 Task: Select a due date automation when advanced on, 2 days before a card is due add basic assigned to member @aryan at 11:00 AM.
Action: Mouse moved to (1202, 96)
Screenshot: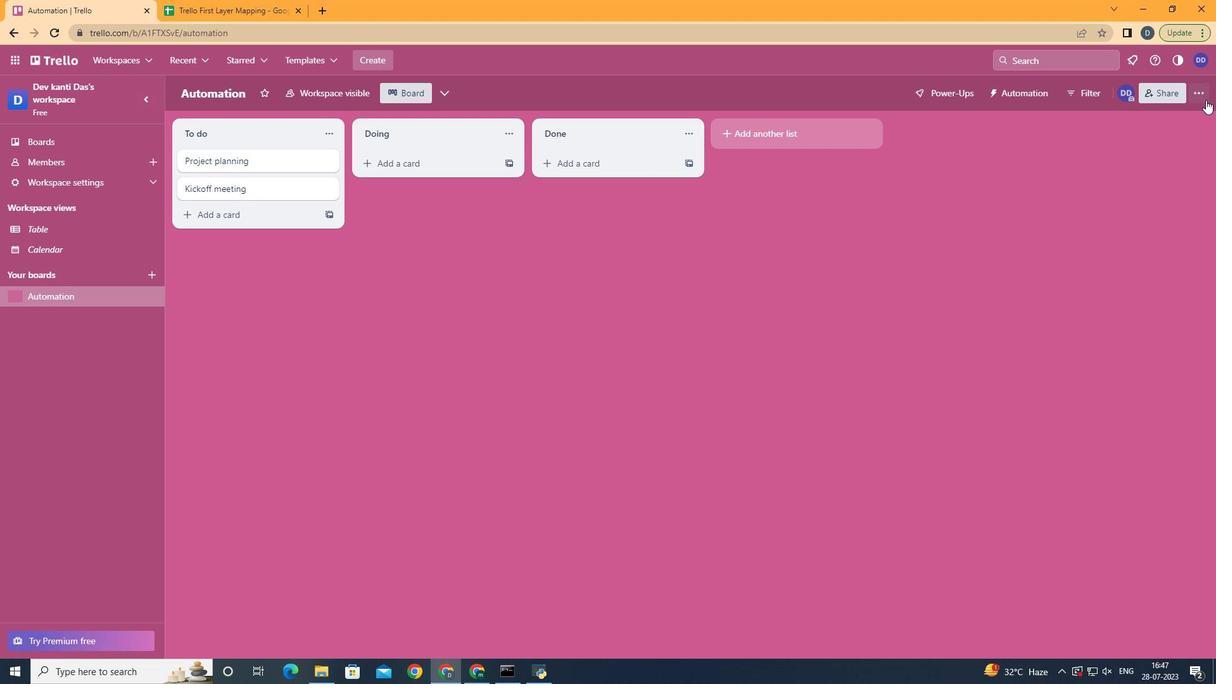 
Action: Mouse pressed left at (1202, 96)
Screenshot: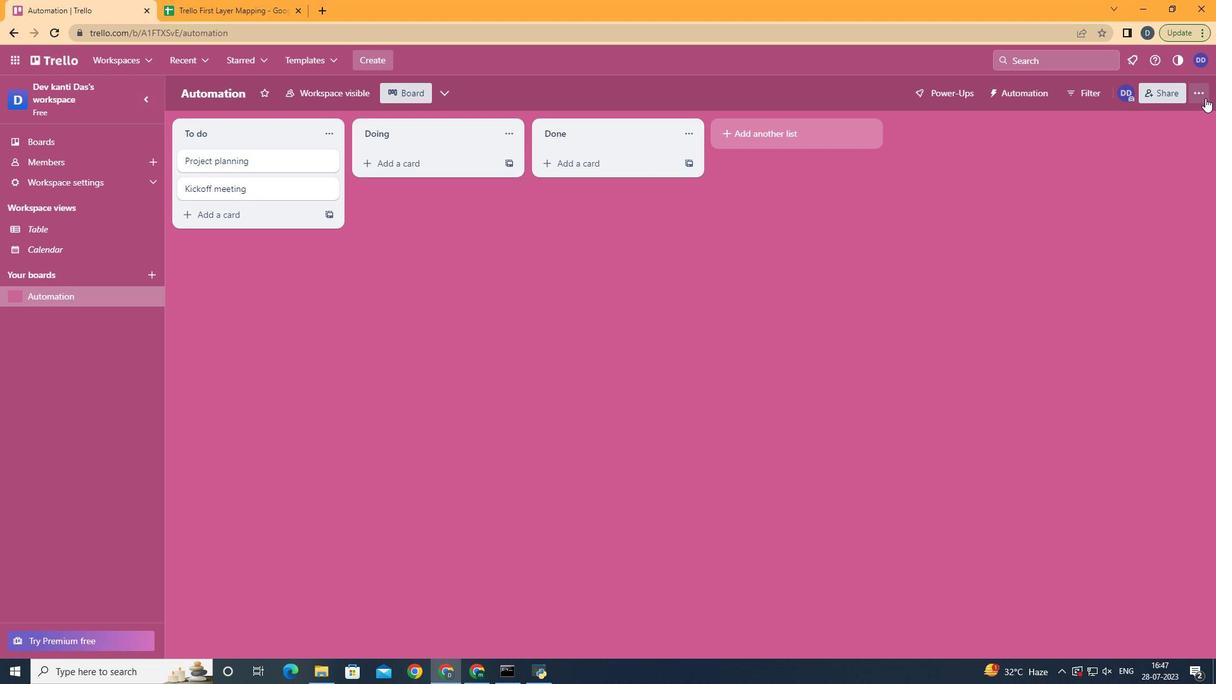 
Action: Mouse moved to (1075, 283)
Screenshot: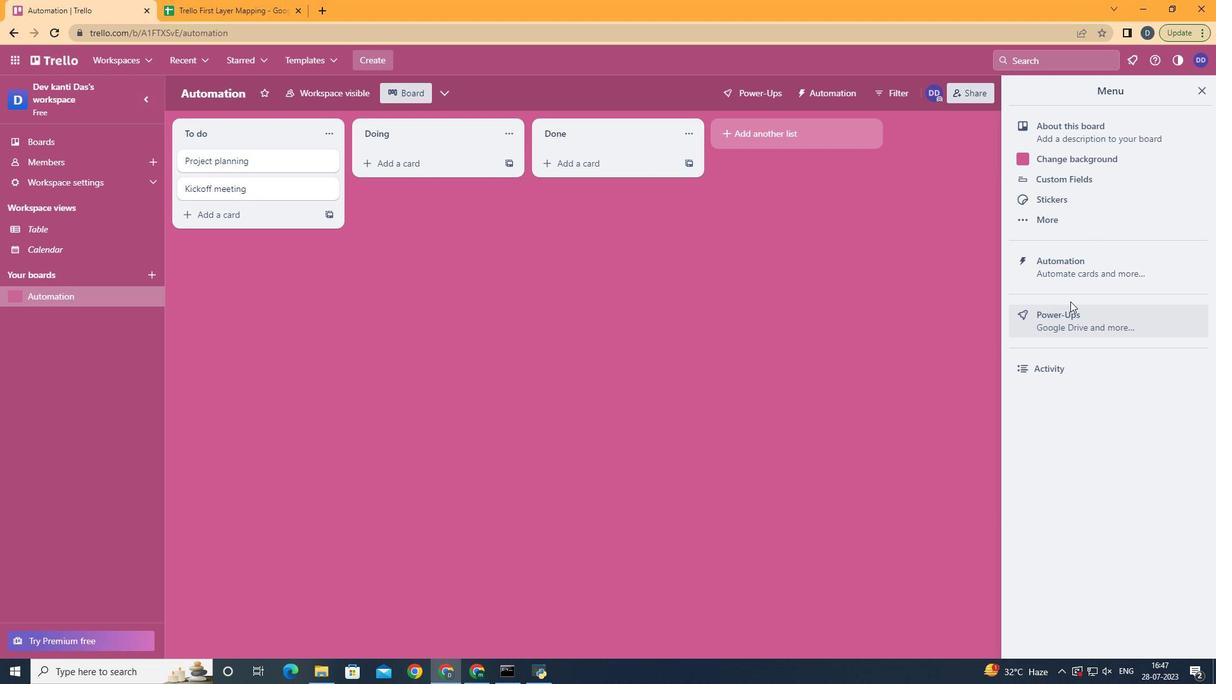 
Action: Mouse pressed left at (1075, 283)
Screenshot: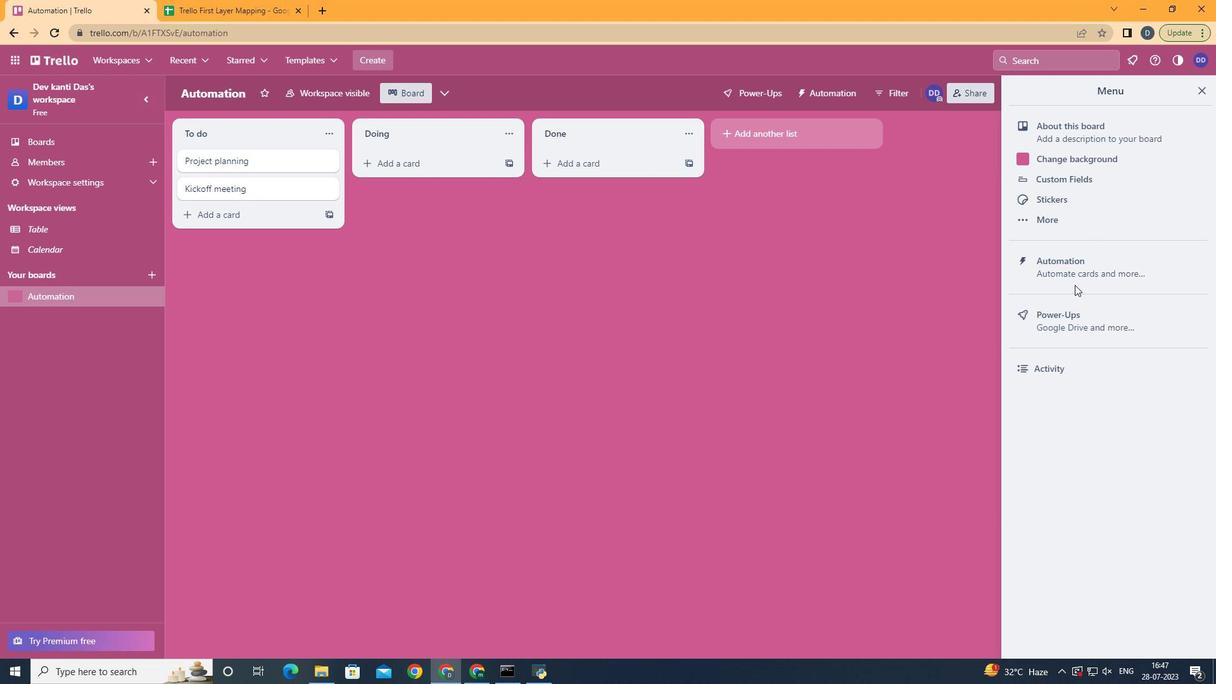 
Action: Mouse moved to (276, 256)
Screenshot: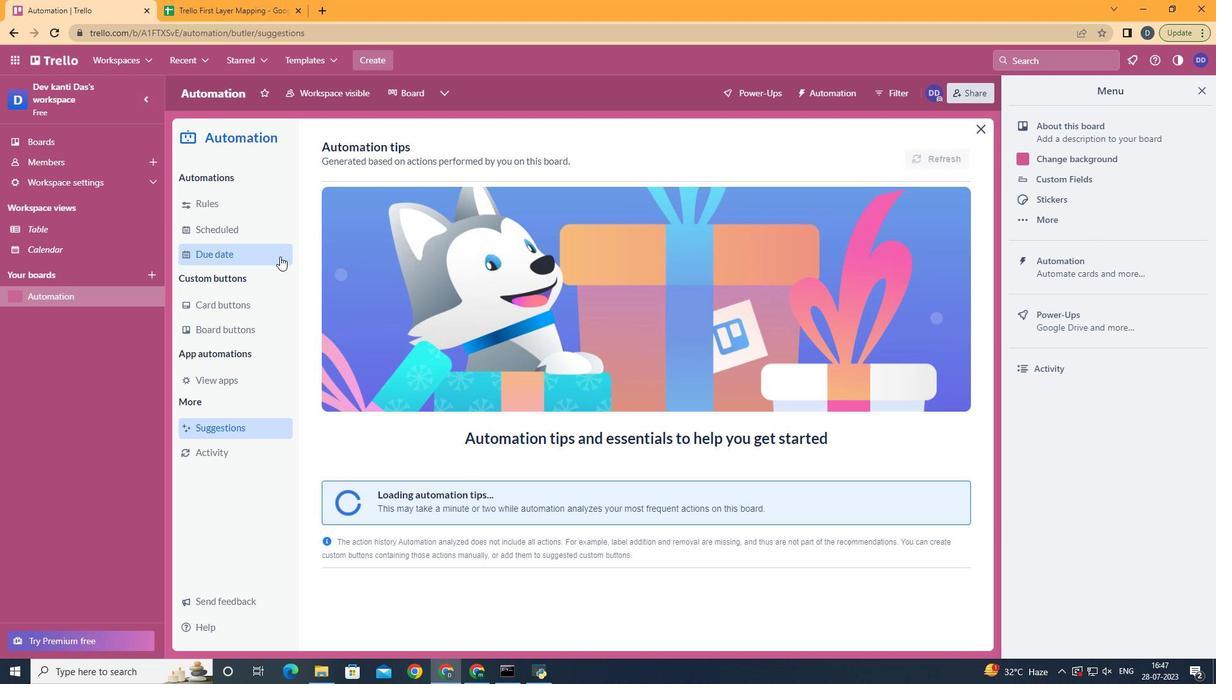 
Action: Mouse pressed left at (276, 256)
Screenshot: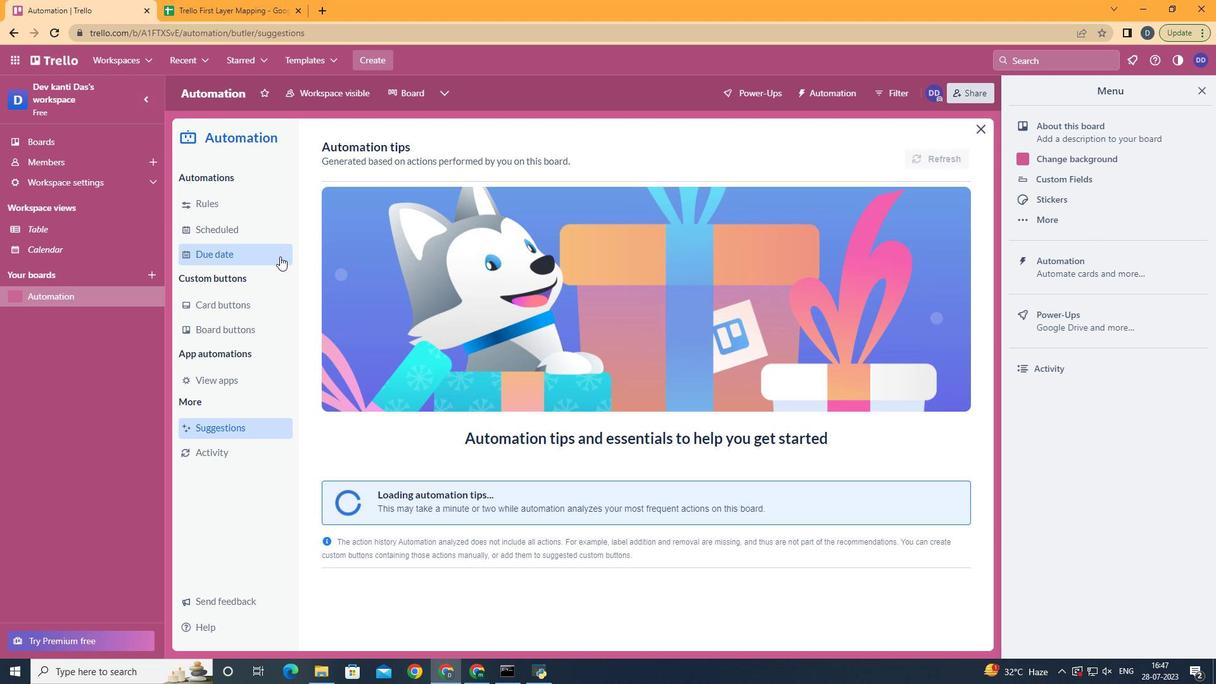 
Action: Mouse moved to (934, 149)
Screenshot: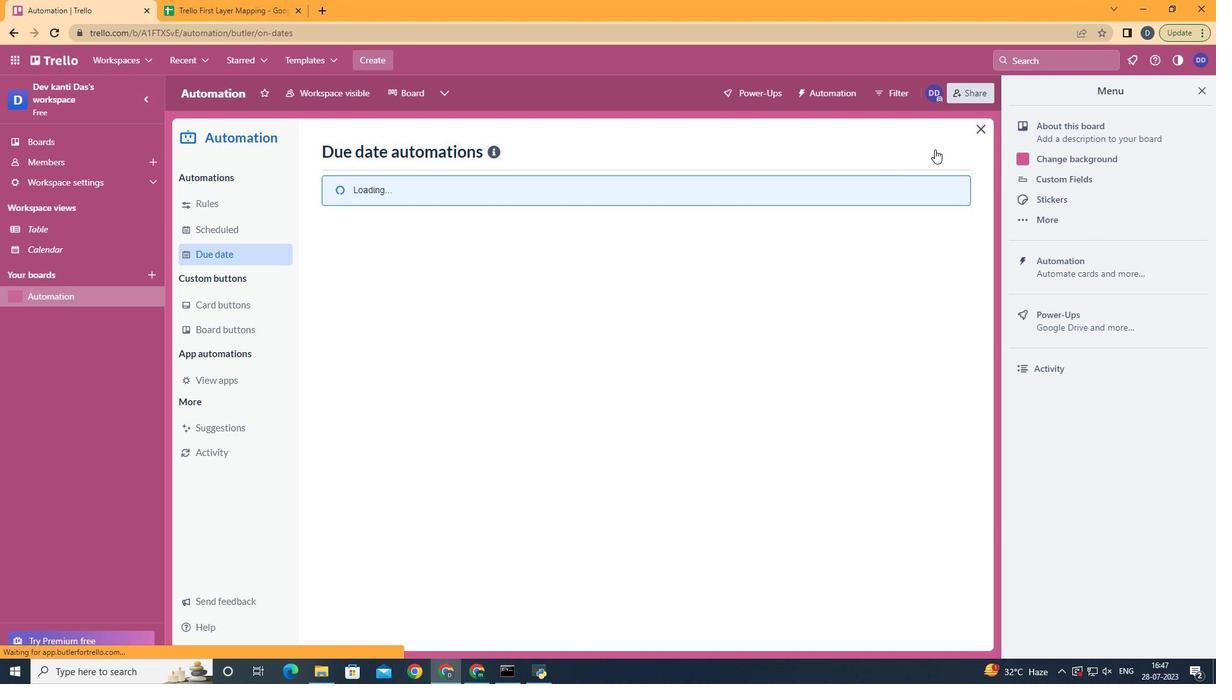 
Action: Mouse pressed left at (934, 149)
Screenshot: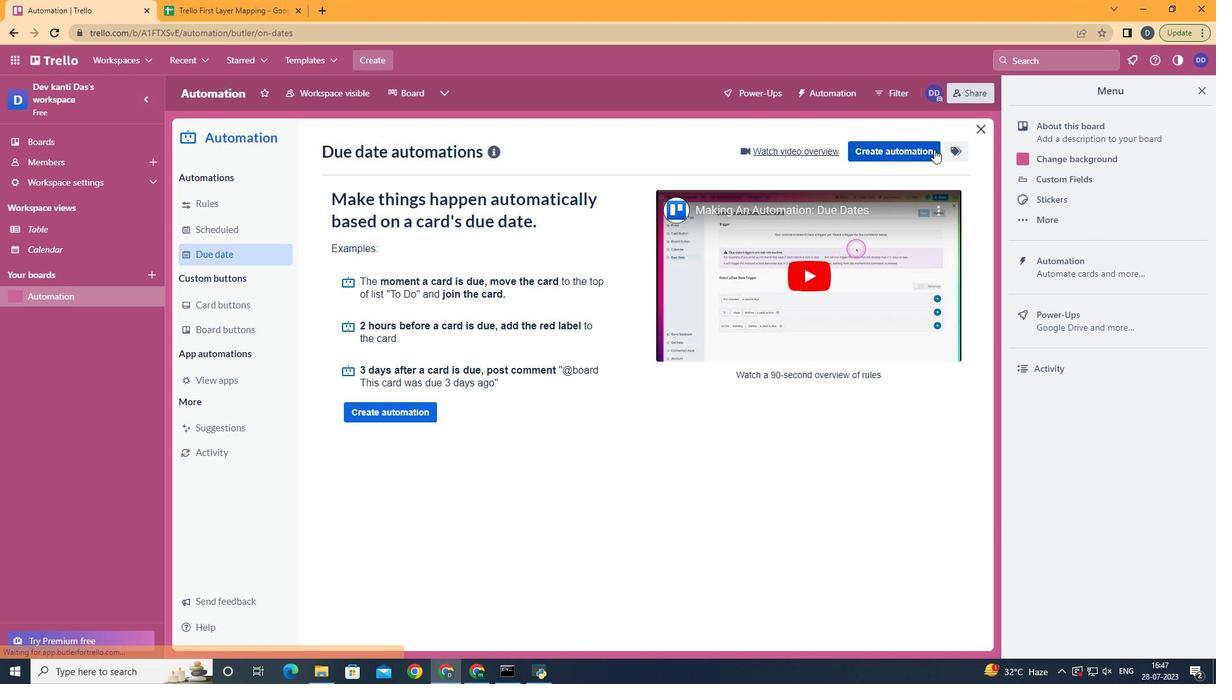 
Action: Mouse moved to (701, 268)
Screenshot: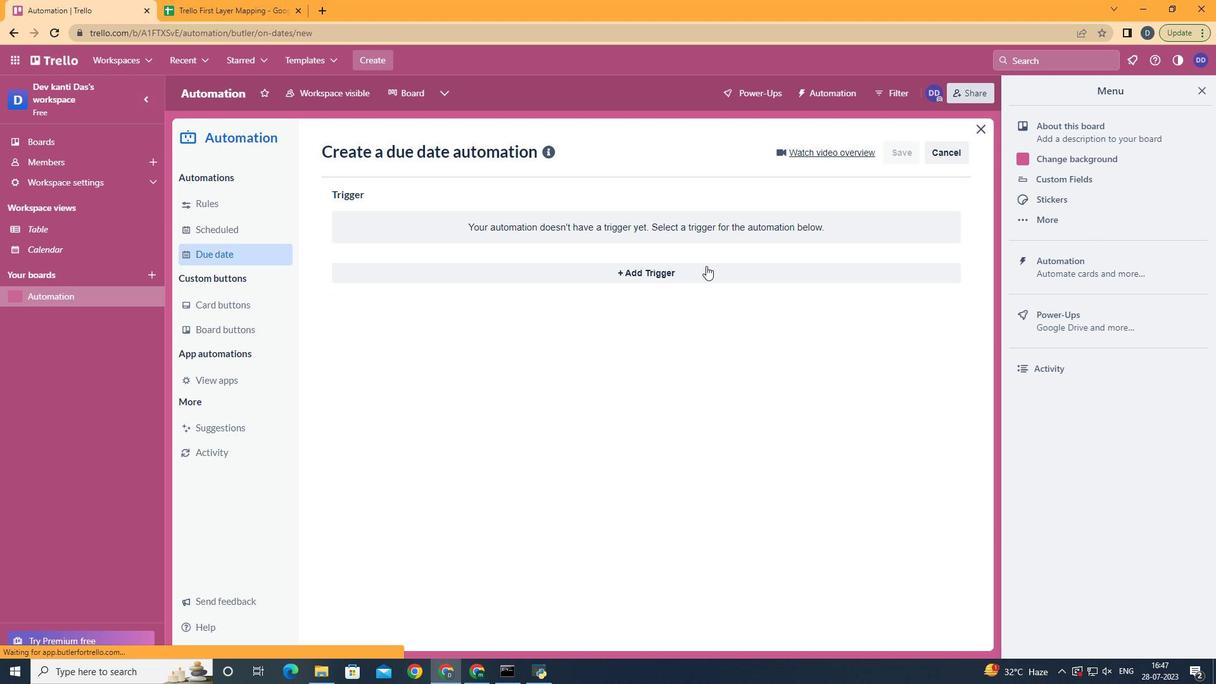 
Action: Mouse pressed left at (701, 268)
Screenshot: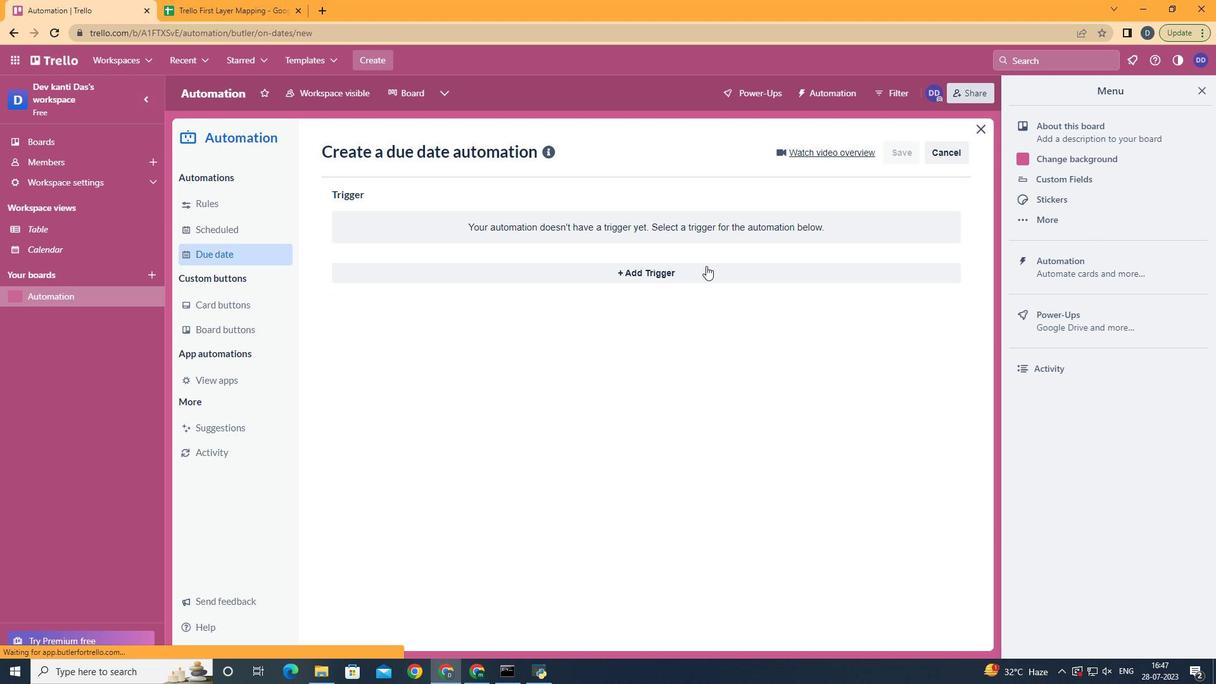 
Action: Mouse moved to (504, 467)
Screenshot: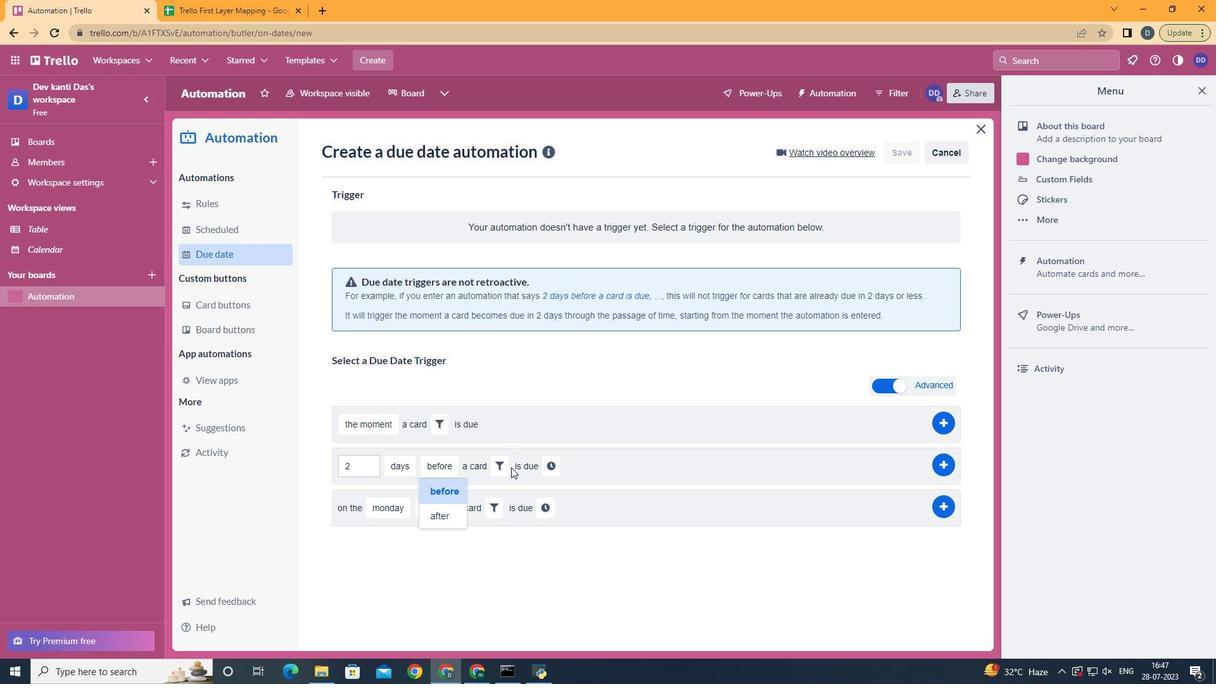 
Action: Mouse pressed left at (504, 467)
Screenshot: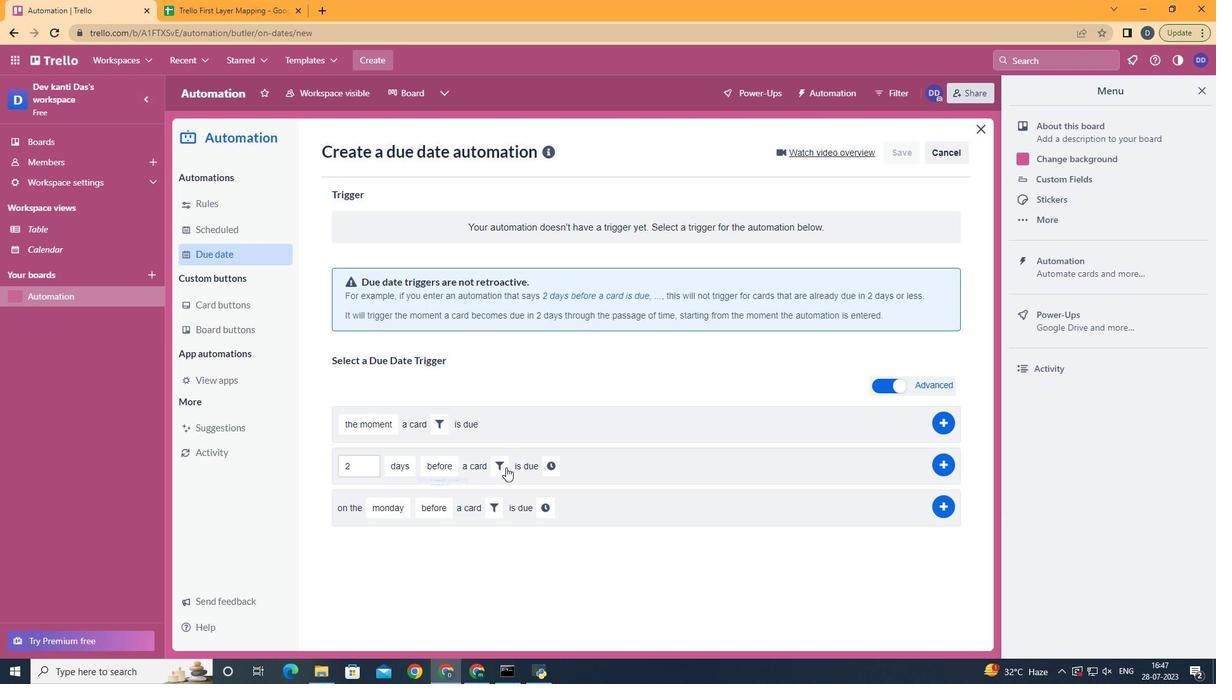 
Action: Mouse moved to (628, 555)
Screenshot: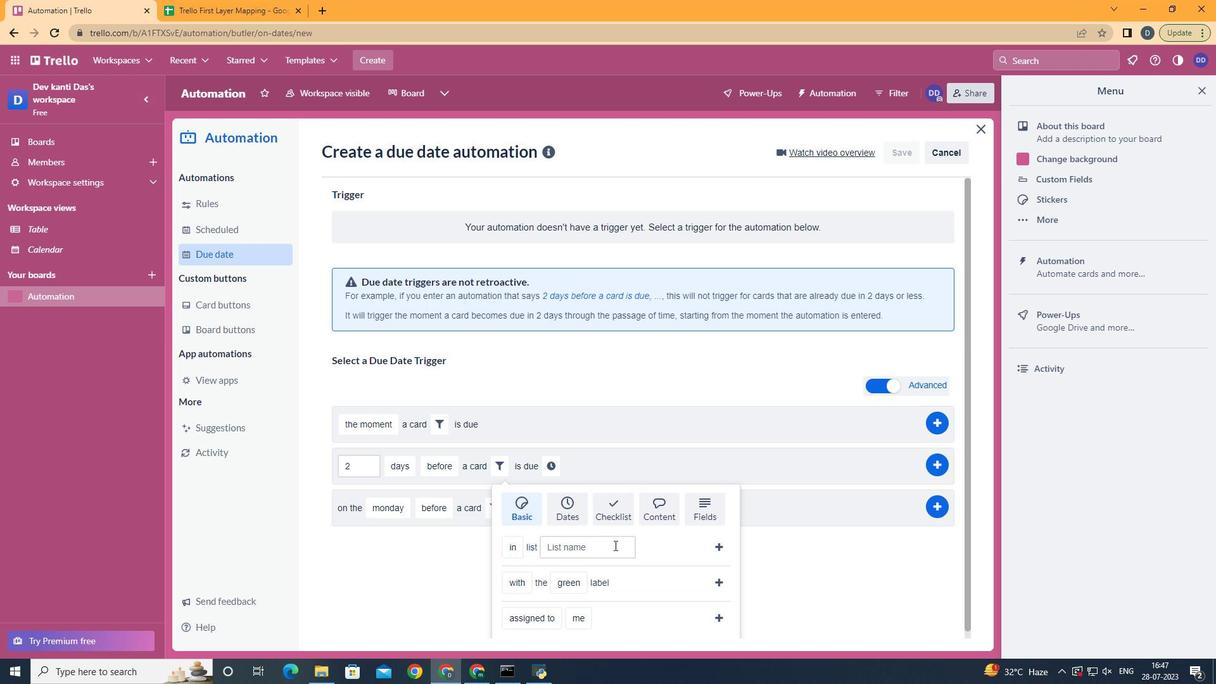 
Action: Mouse scrolled (628, 555) with delta (0, 0)
Screenshot: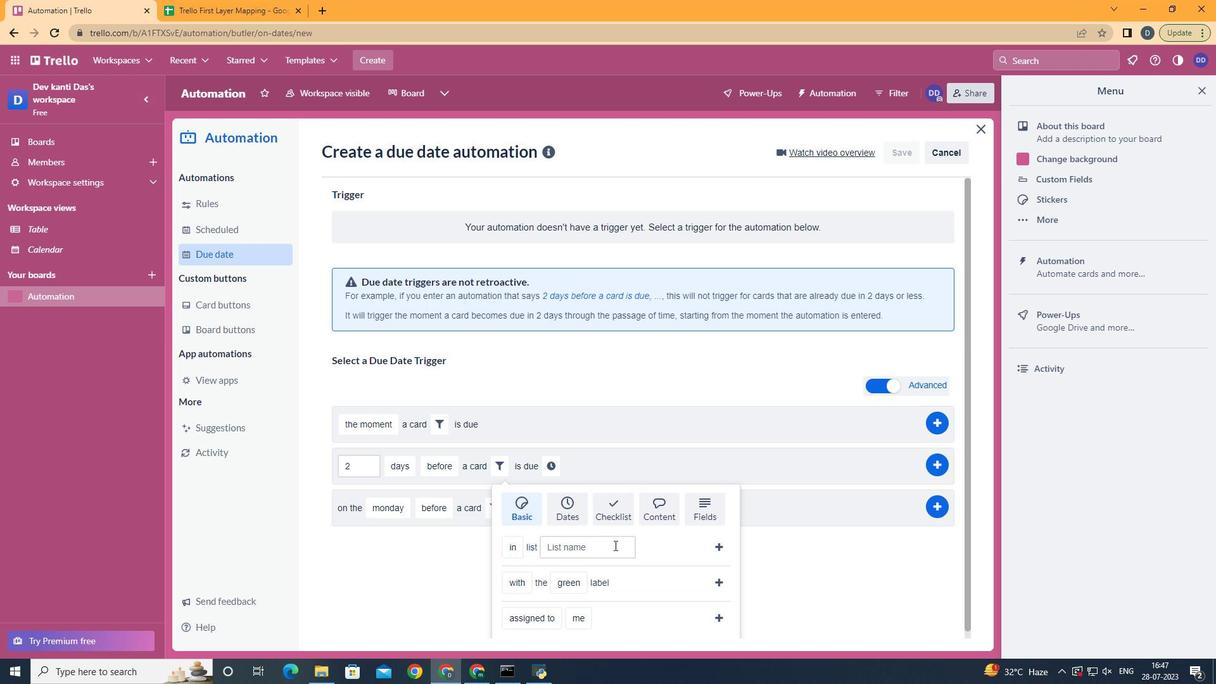 
Action: Mouse scrolled (628, 555) with delta (0, 0)
Screenshot: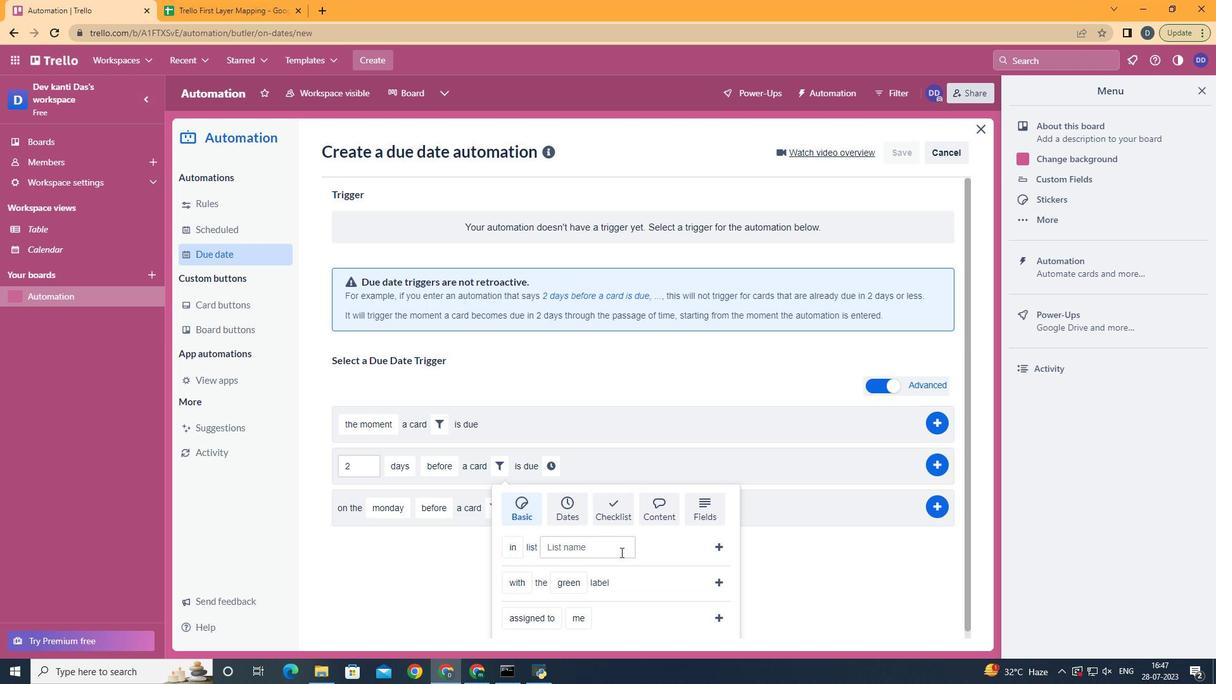 
Action: Mouse moved to (563, 539)
Screenshot: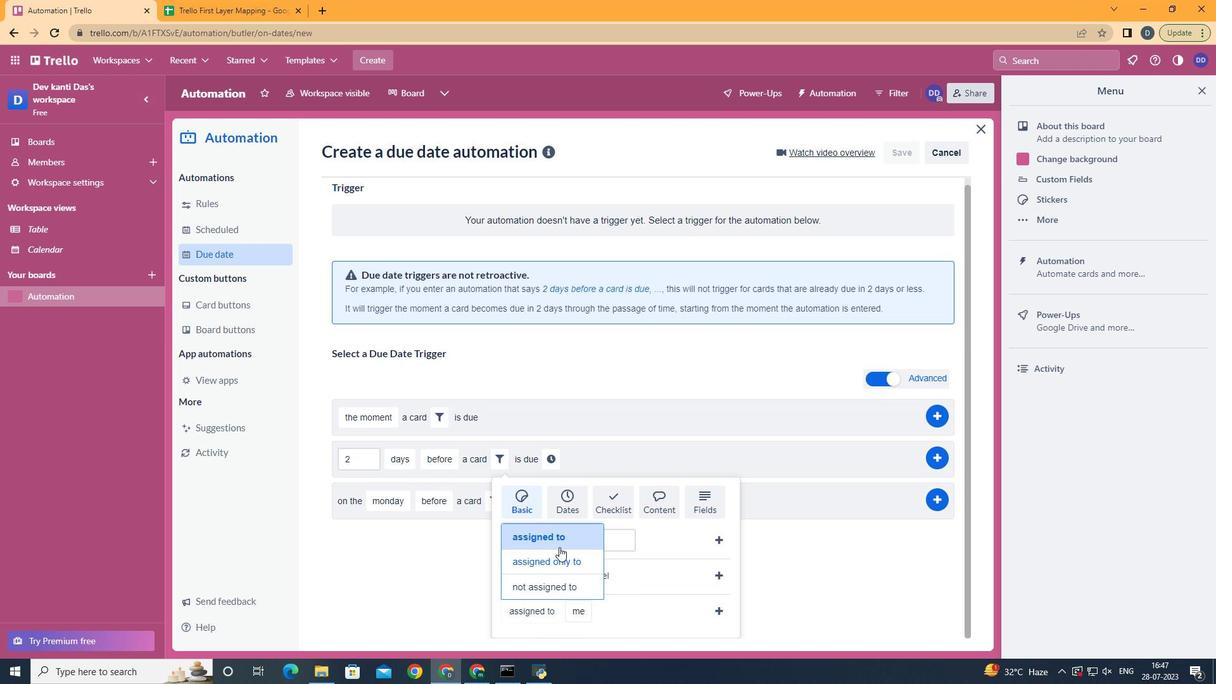 
Action: Mouse pressed left at (563, 539)
Screenshot: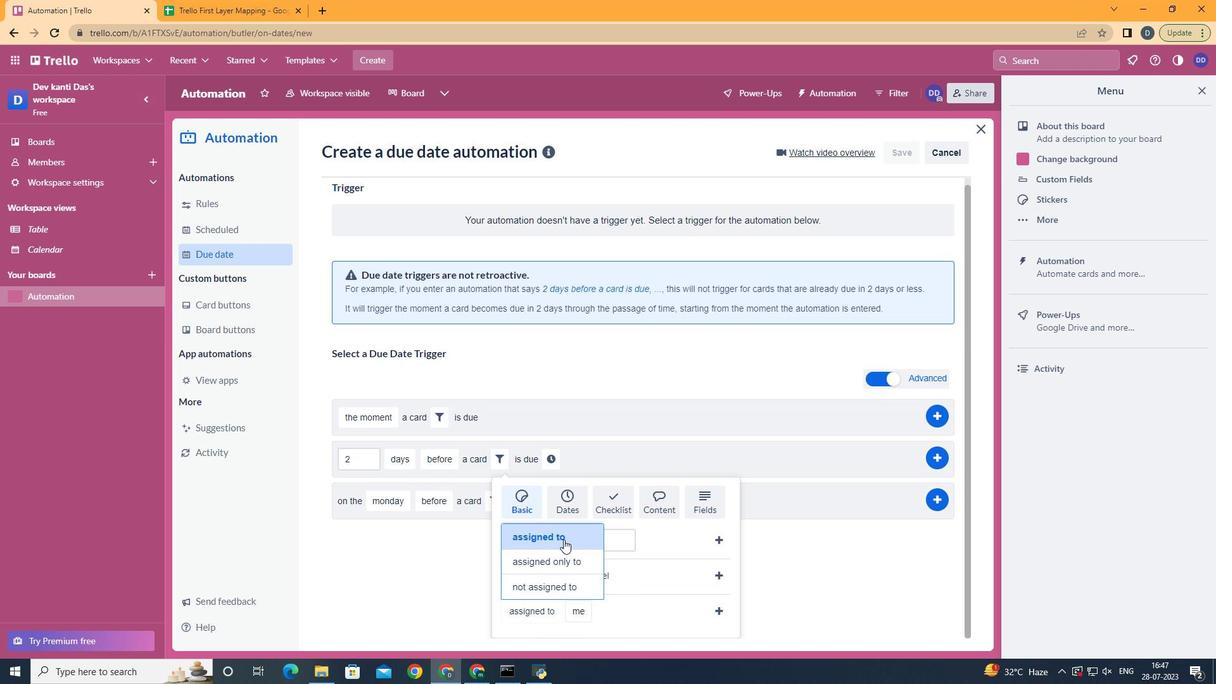 
Action: Mouse moved to (594, 584)
Screenshot: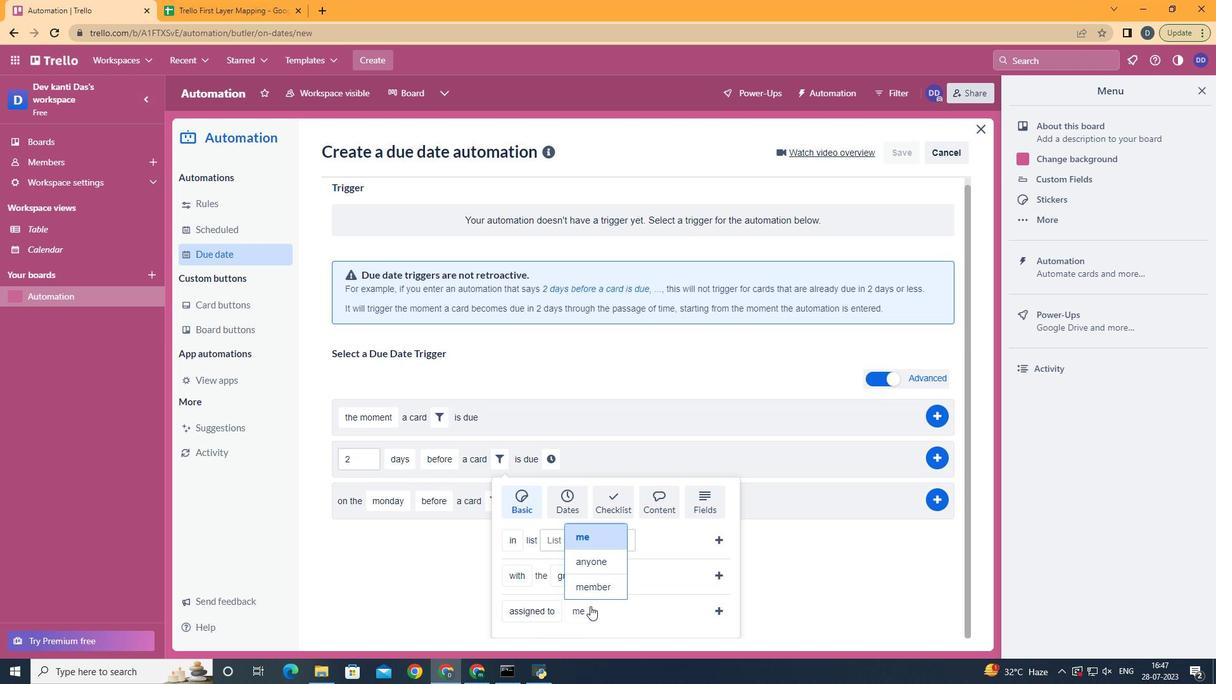 
Action: Mouse pressed left at (594, 584)
Screenshot: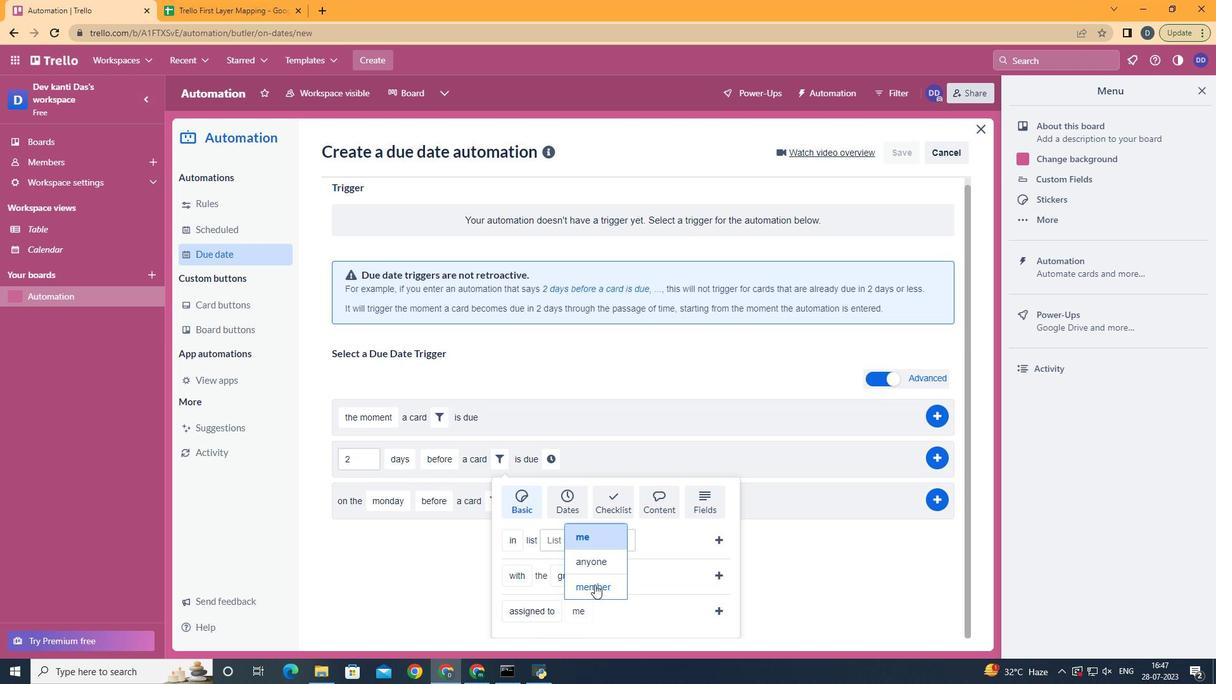 
Action: Mouse moved to (681, 602)
Screenshot: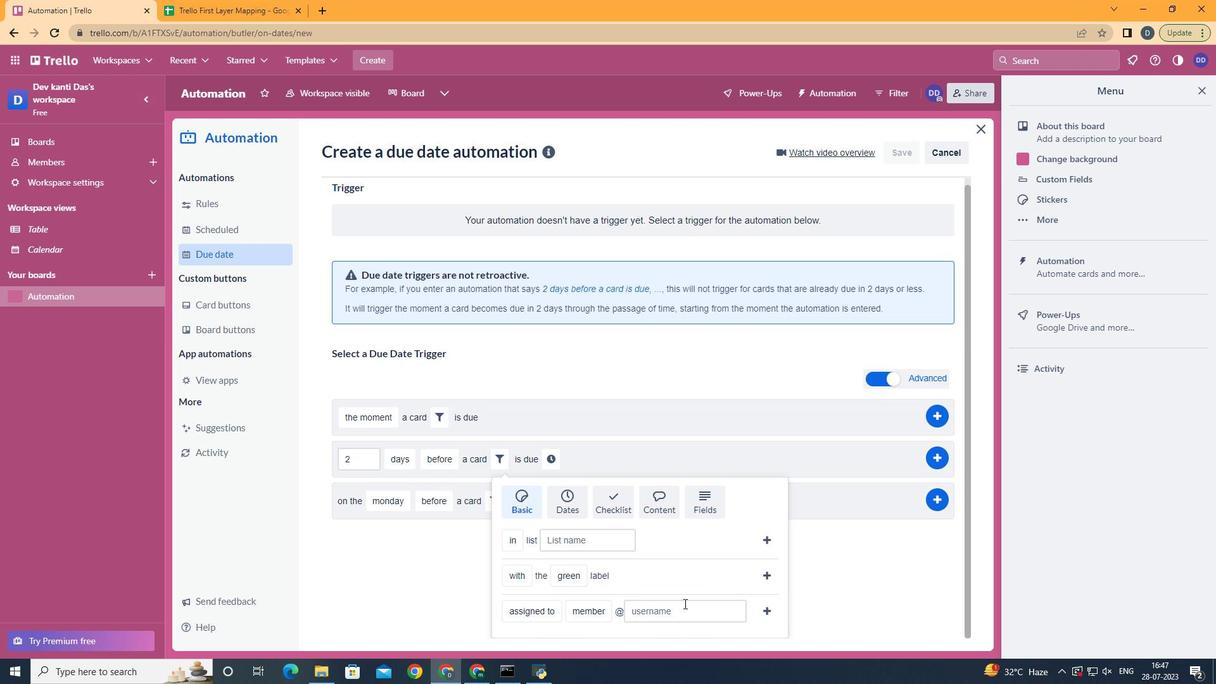 
Action: Mouse pressed left at (681, 602)
Screenshot: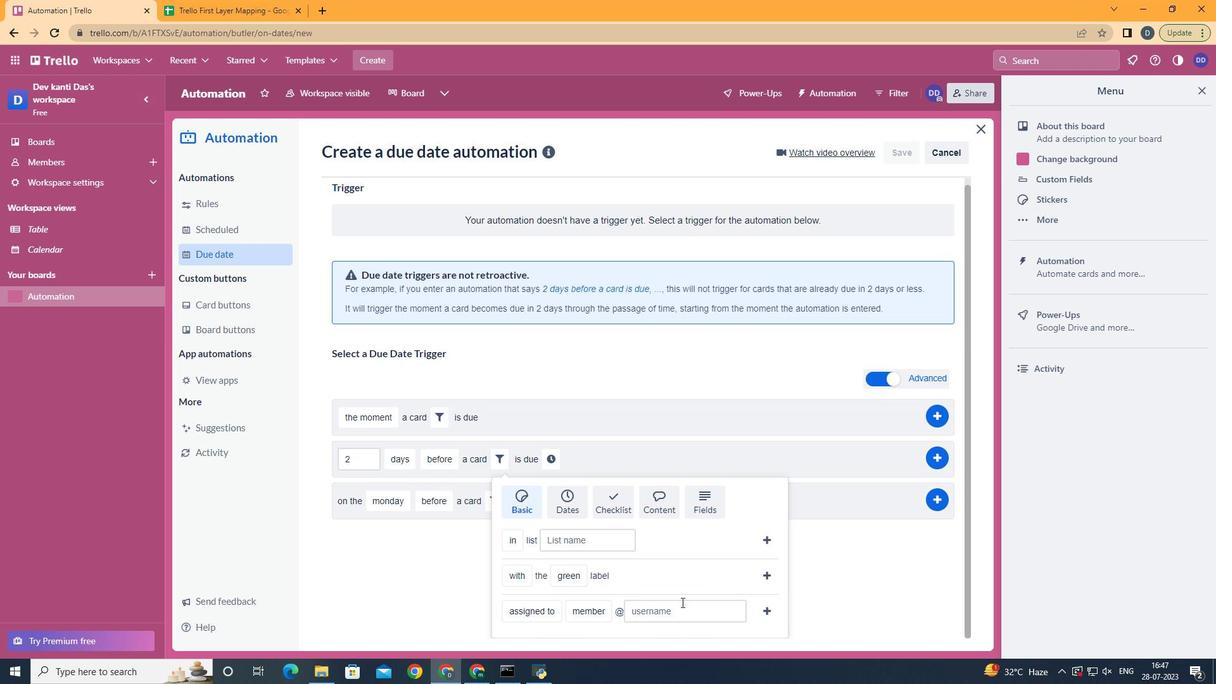 
Action: Key pressed aryan
Screenshot: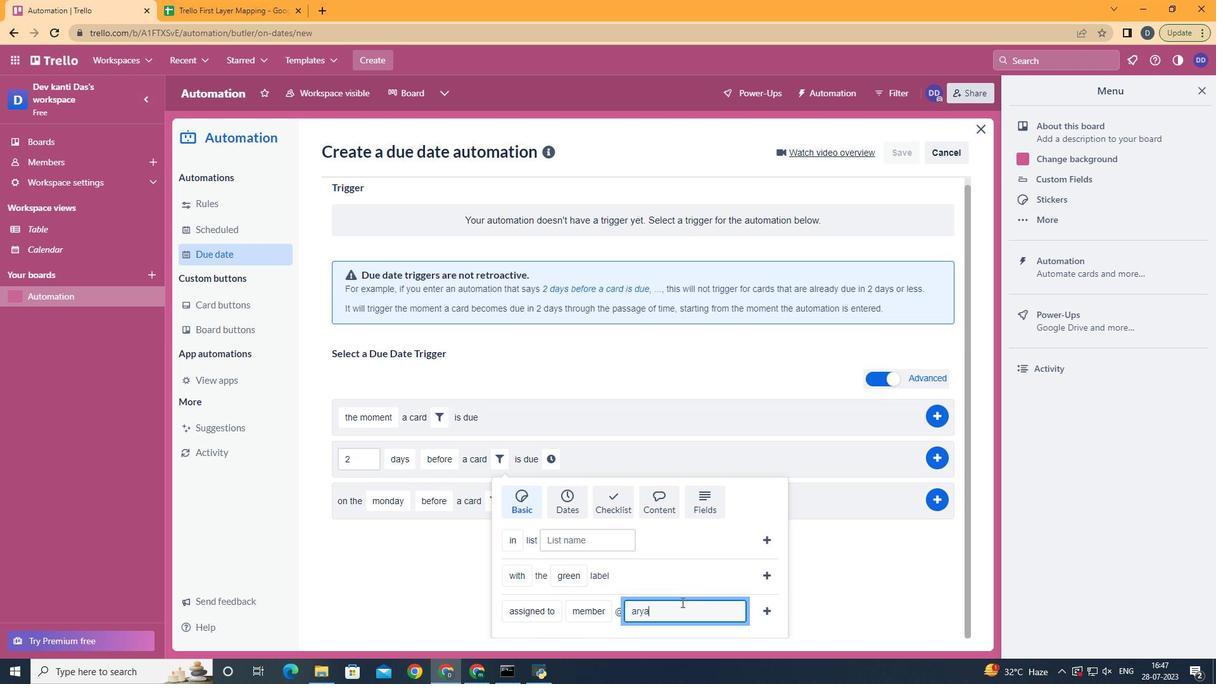 
Action: Mouse moved to (762, 607)
Screenshot: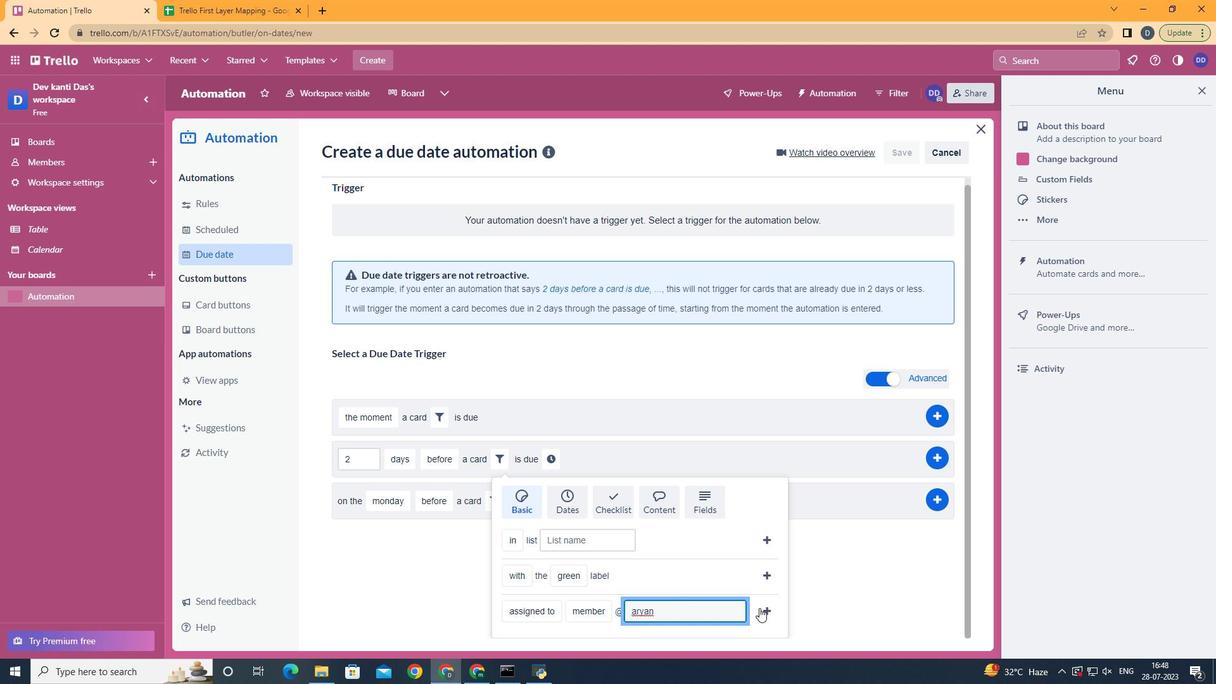 
Action: Mouse pressed left at (762, 607)
Screenshot: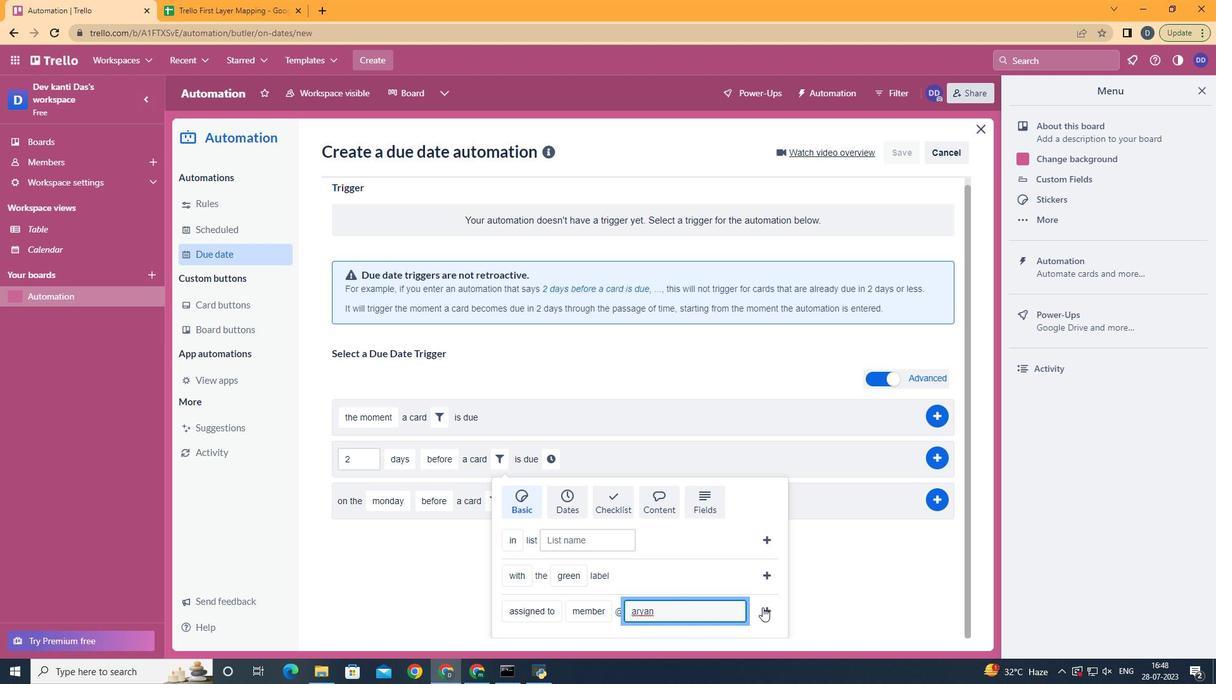 
Action: Mouse moved to (700, 472)
Screenshot: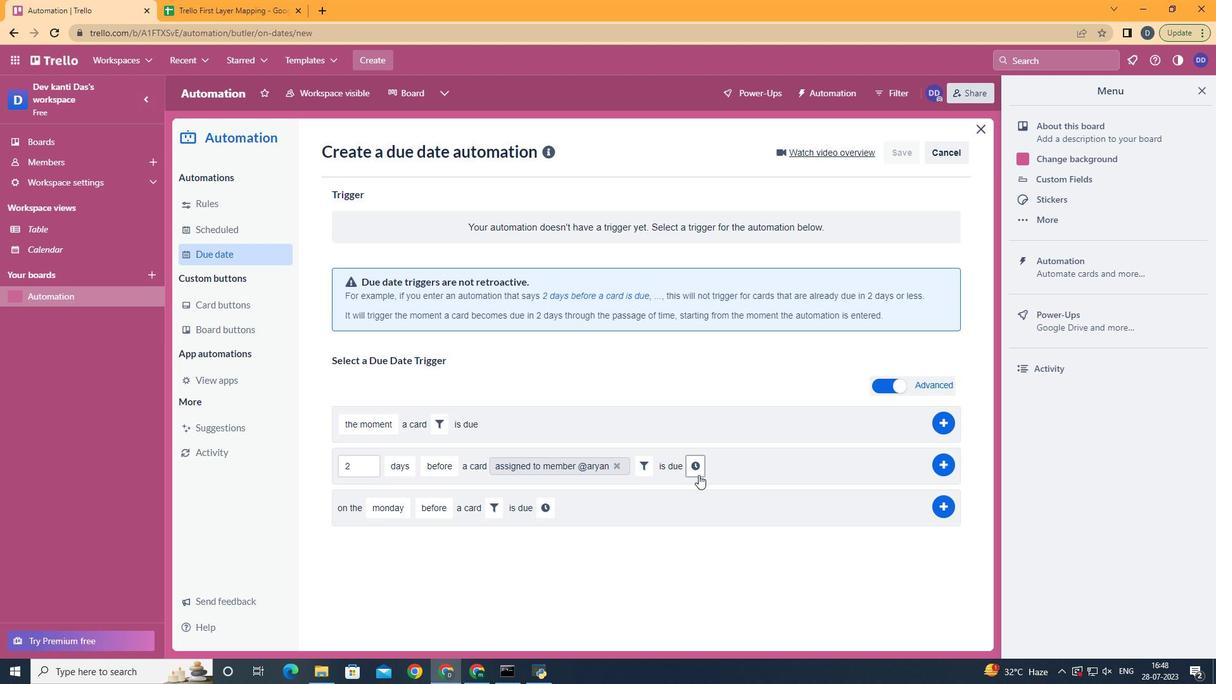 
Action: Mouse pressed left at (700, 472)
Screenshot: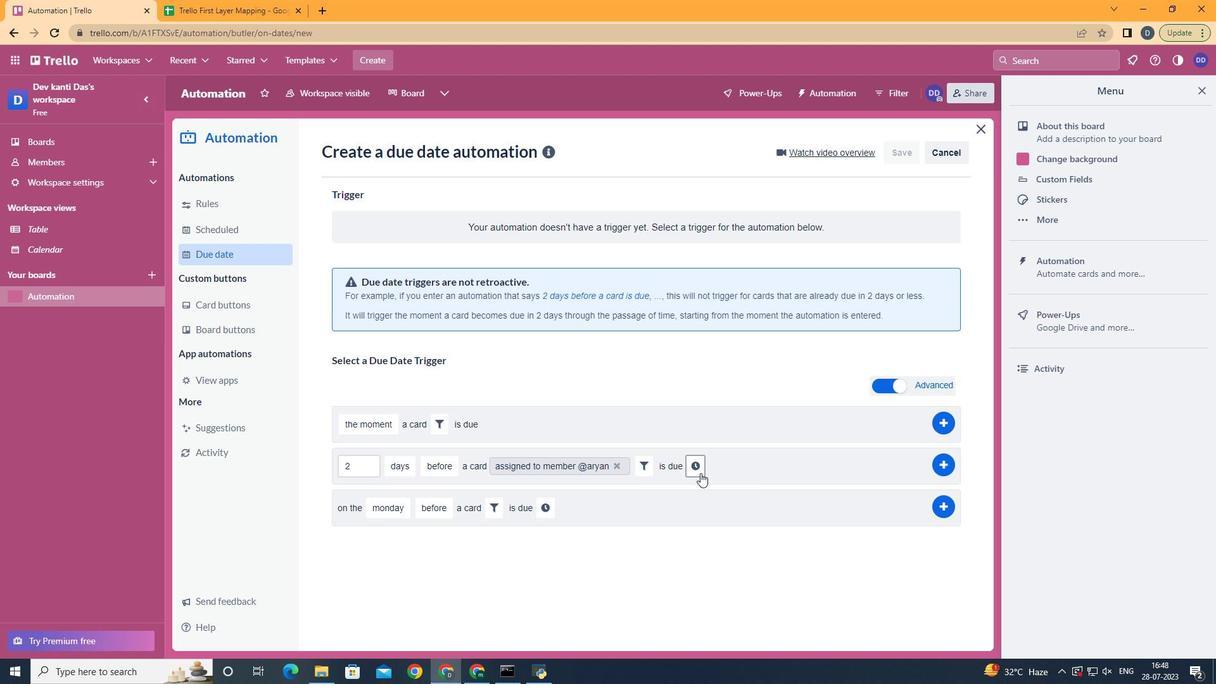 
Action: Mouse moved to (729, 474)
Screenshot: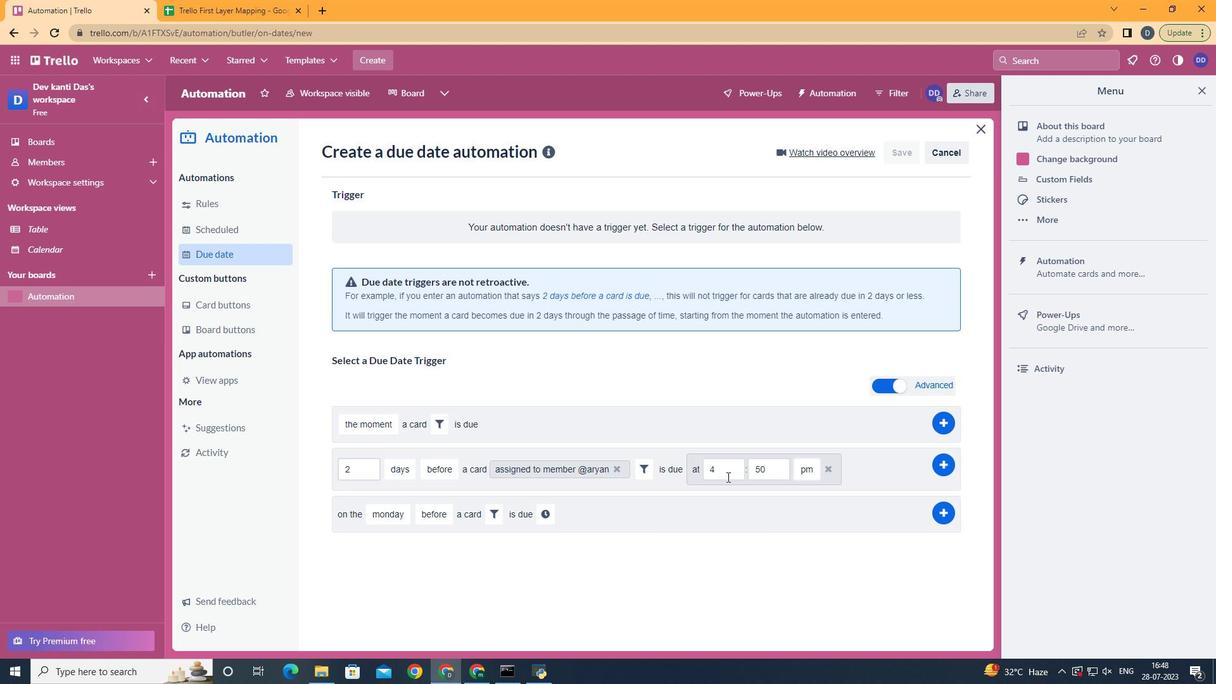 
Action: Mouse pressed left at (729, 474)
Screenshot: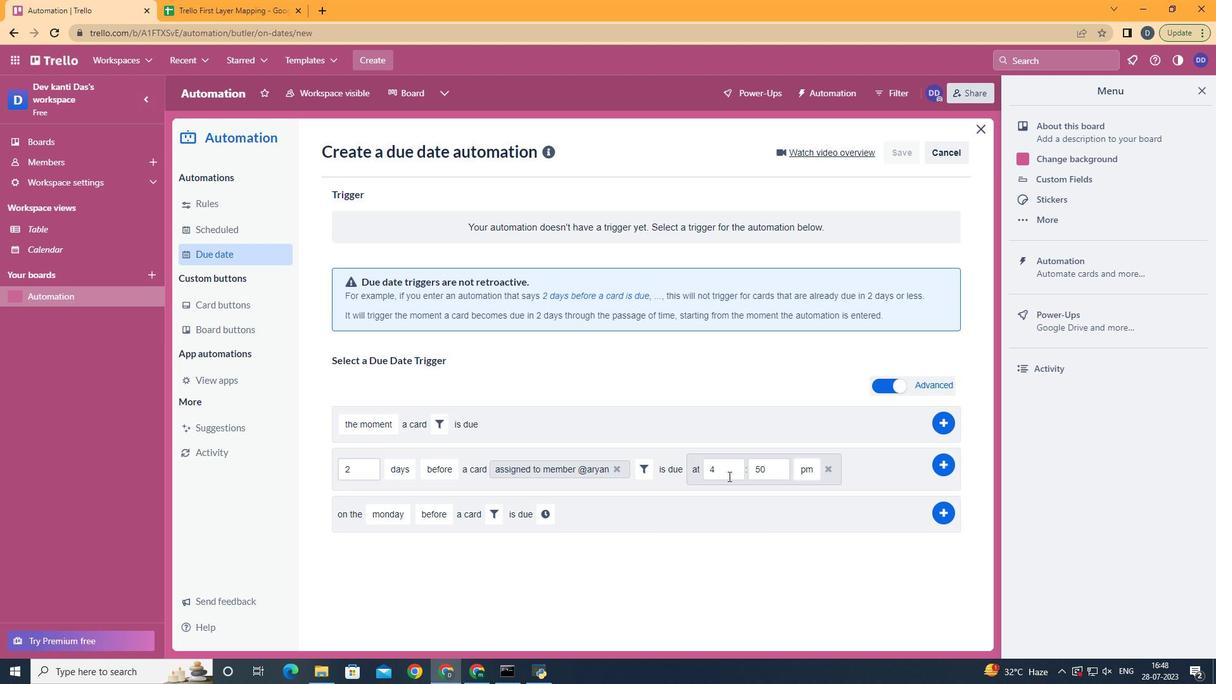 
Action: Key pressed <Key.backspace>11
Screenshot: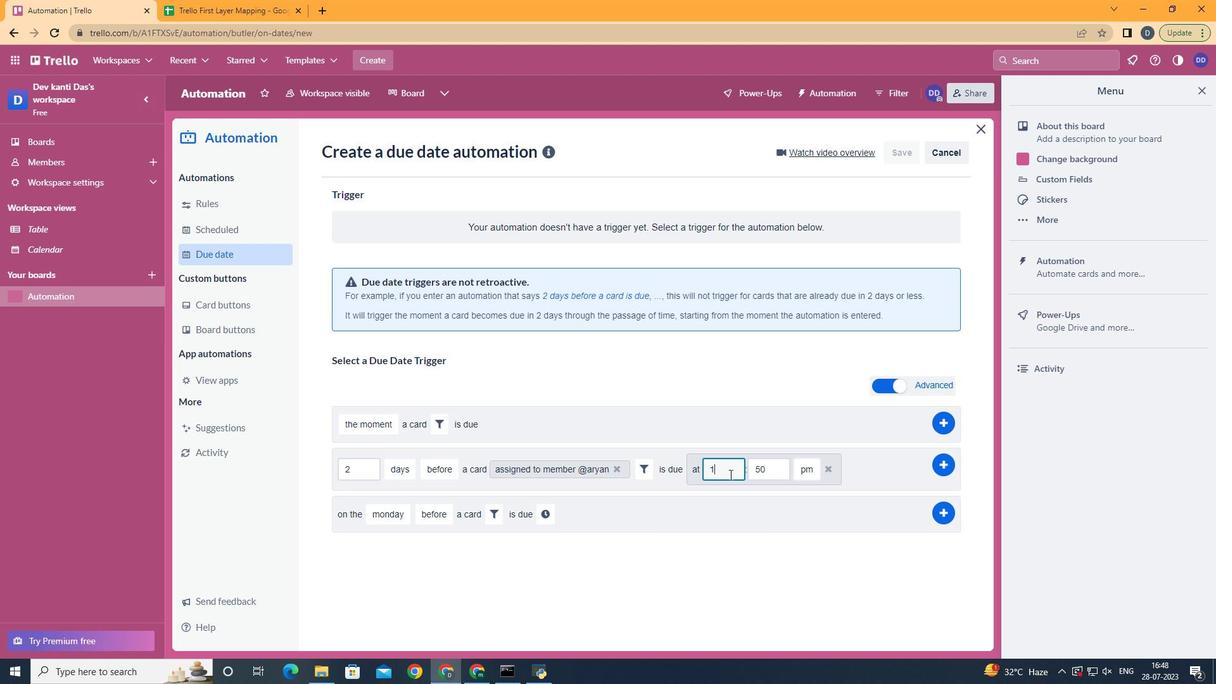 
Action: Mouse moved to (776, 465)
Screenshot: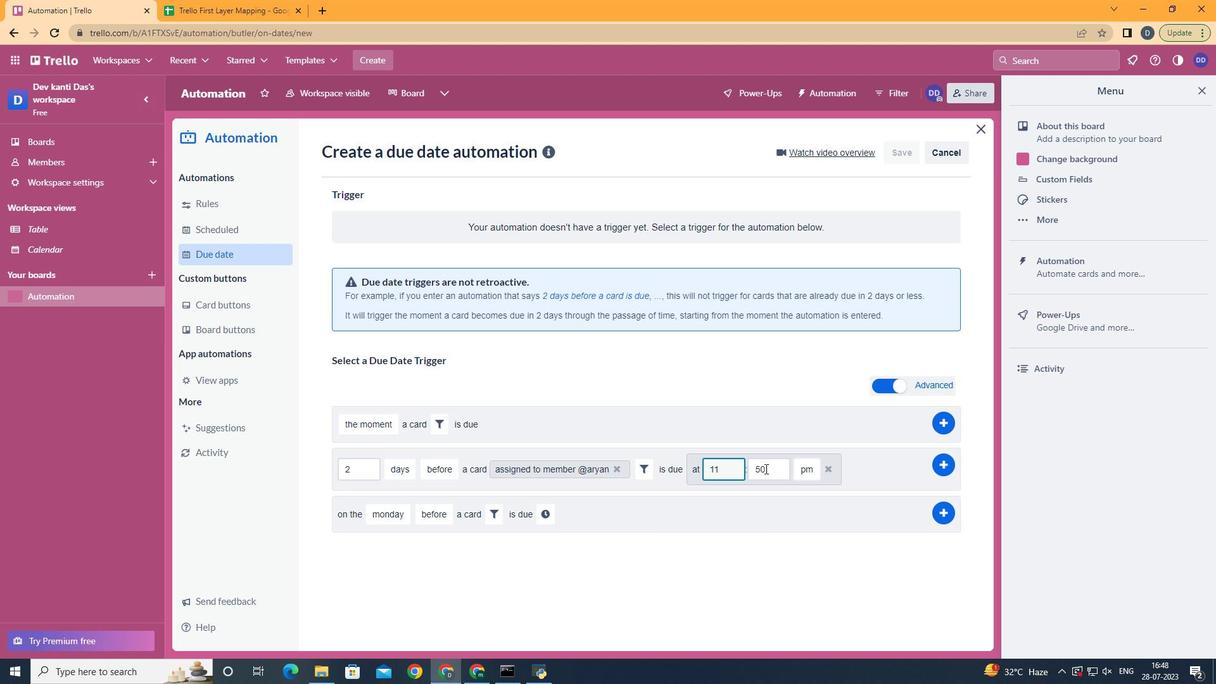 
Action: Mouse pressed left at (776, 465)
Screenshot: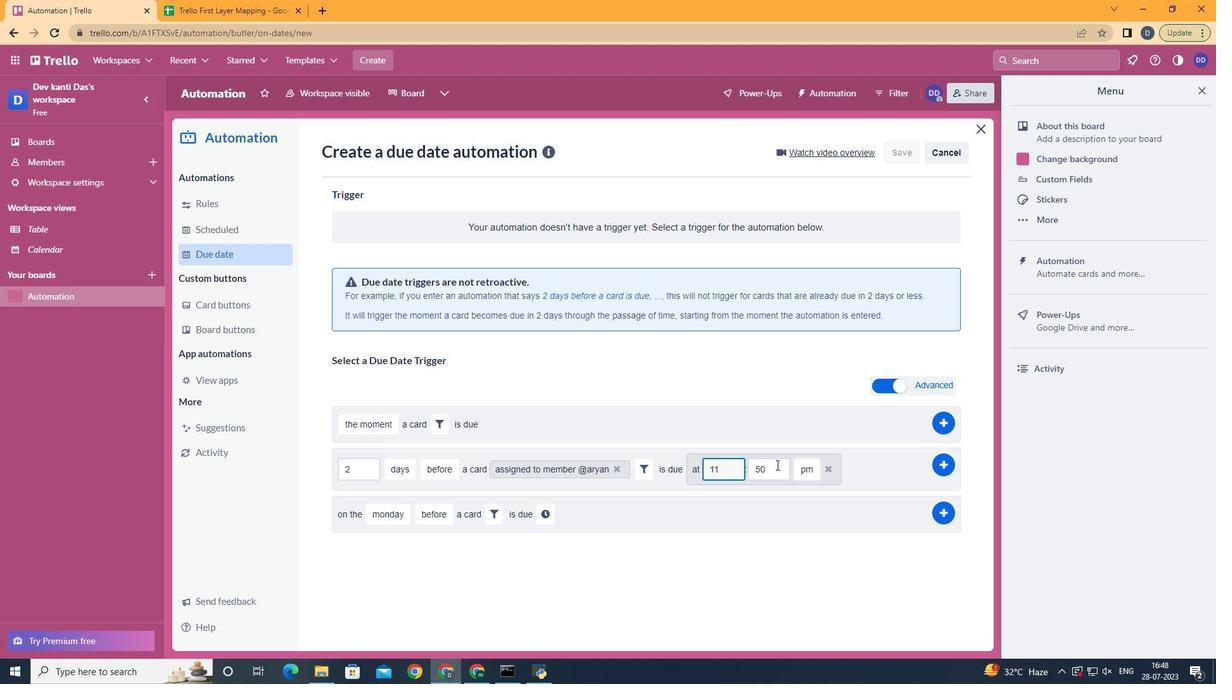 
Action: Key pressed <Key.backspace><Key.backspace>00
Screenshot: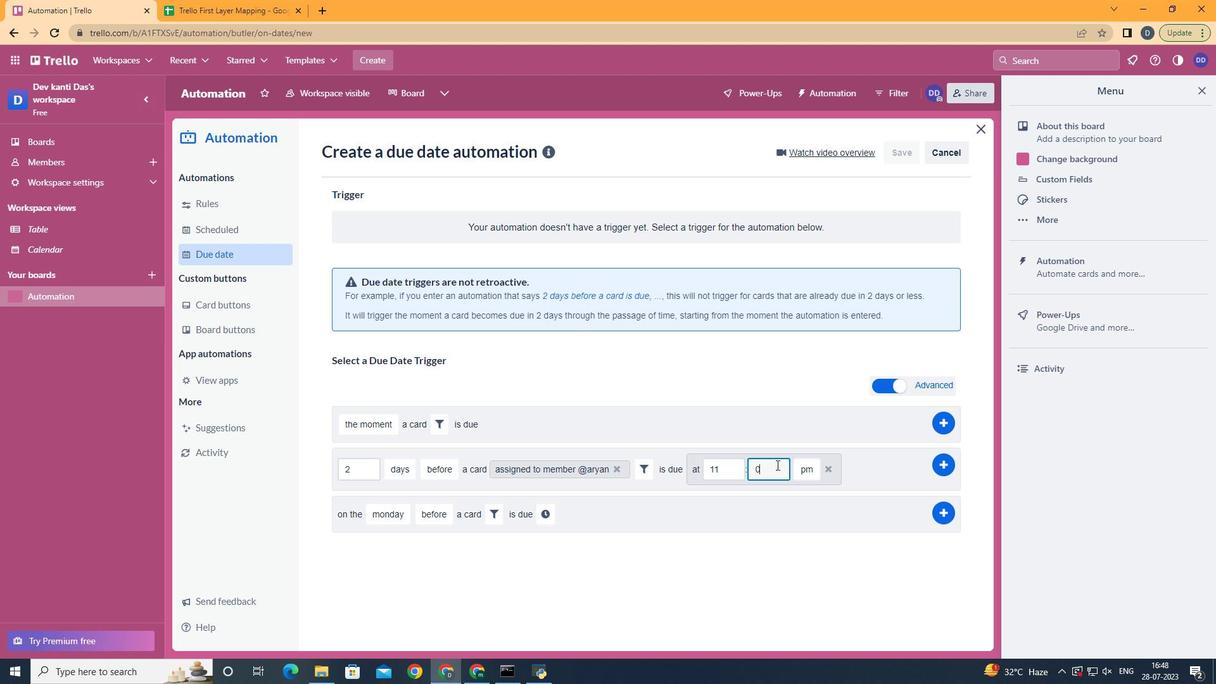 
Action: Mouse moved to (804, 494)
Screenshot: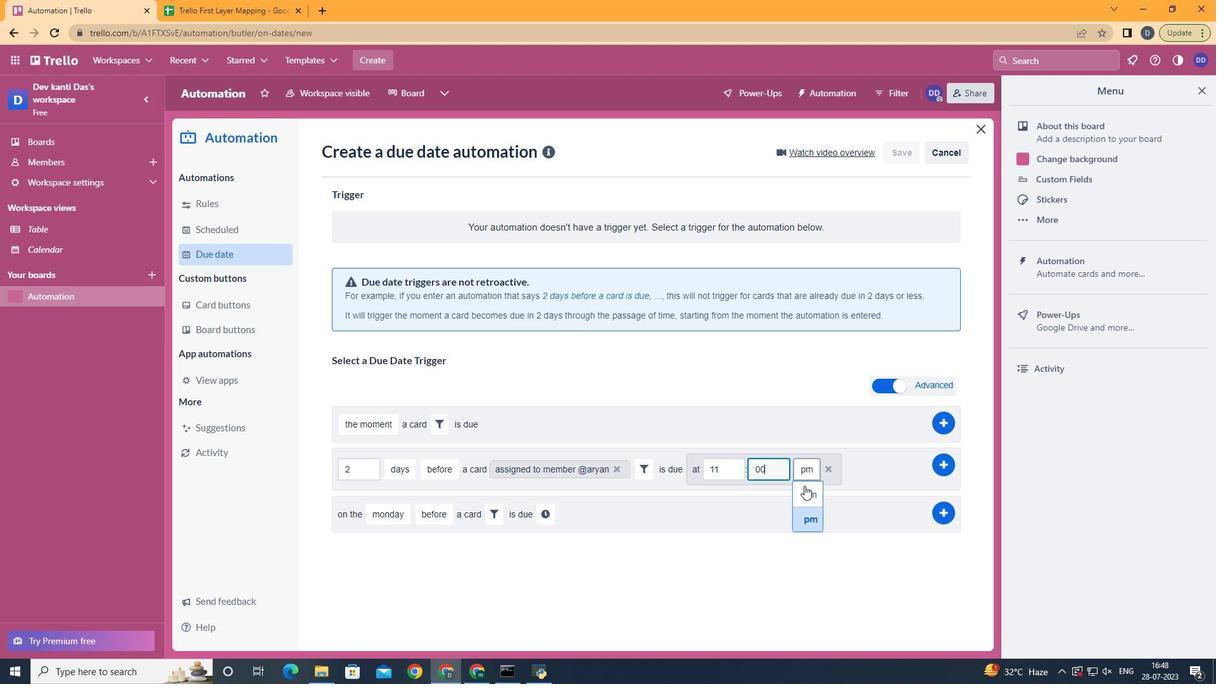 
Action: Mouse pressed left at (804, 494)
Screenshot: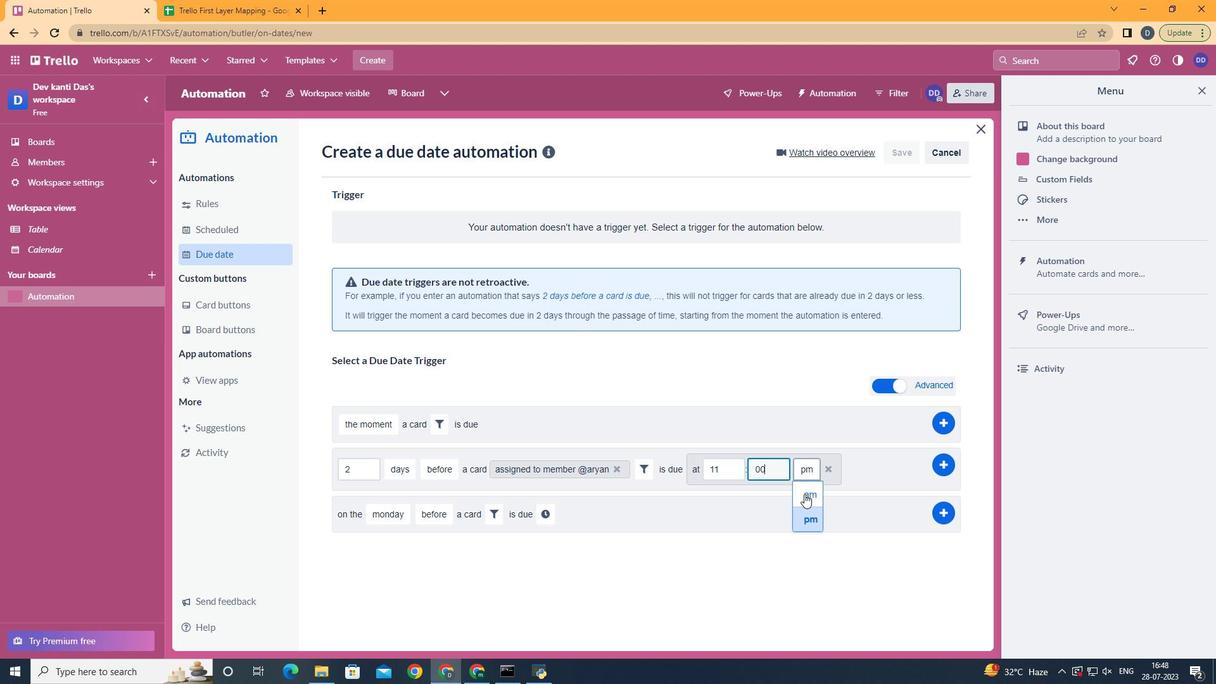 
